 Task: Add the task  Create a new online platform for online personal styling services to the section Incident Prevention Sprint in the project BitSoft and add a Due Date to the respective task as 2024/05/20
Action: Mouse moved to (510, 423)
Screenshot: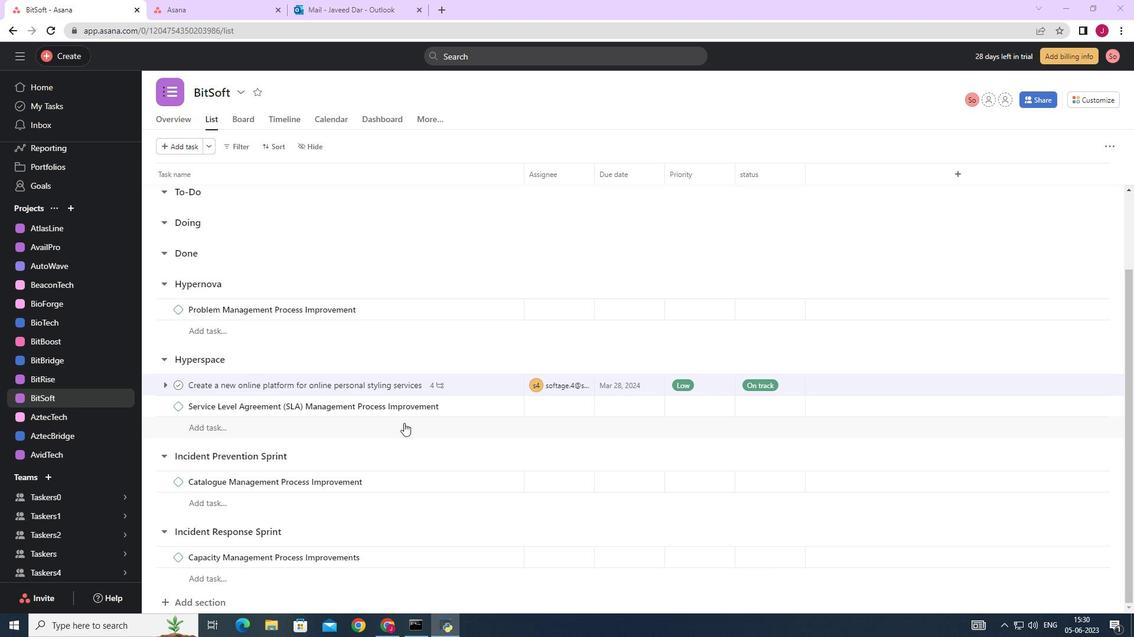 
Action: Mouse scrolled (510, 422) with delta (0, 0)
Screenshot: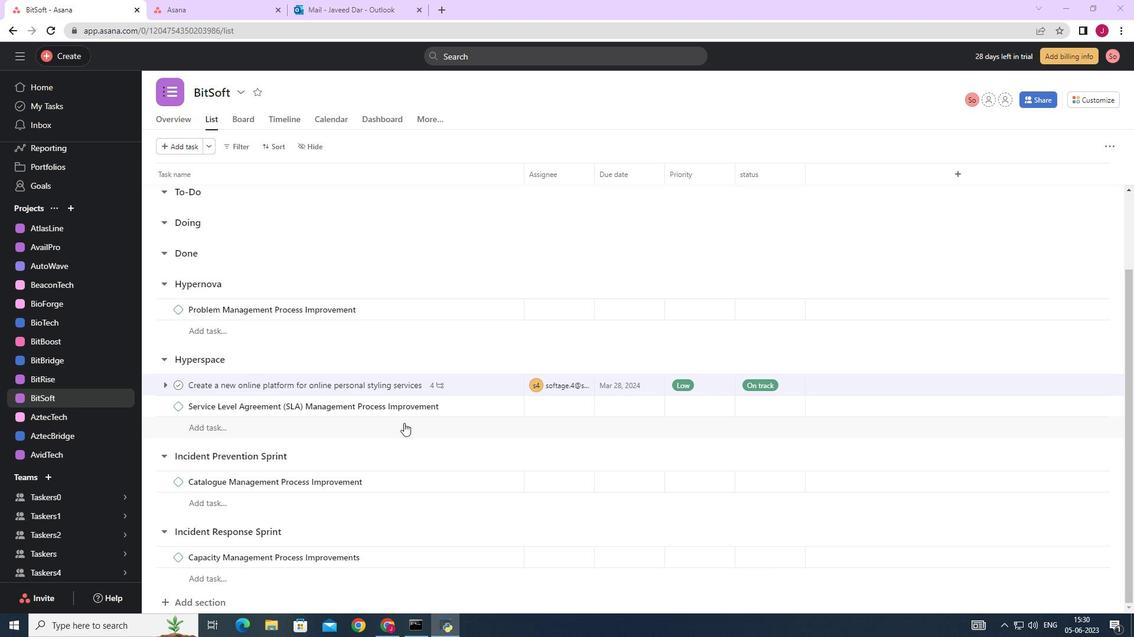
Action: Mouse moved to (510, 422)
Screenshot: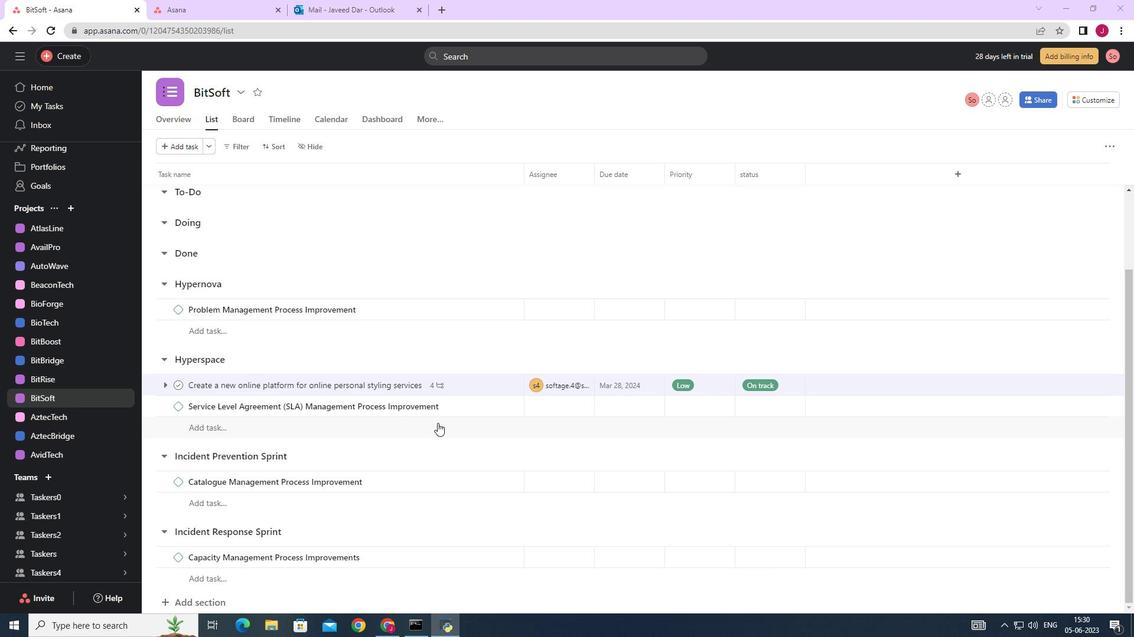 
Action: Mouse scrolled (510, 422) with delta (0, 0)
Screenshot: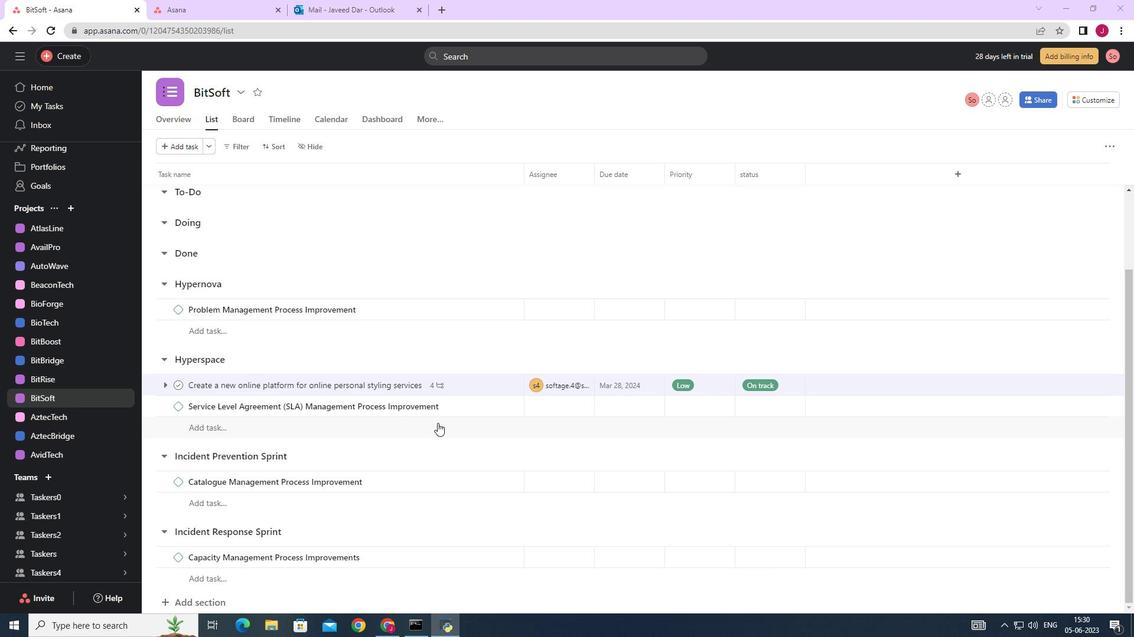 
Action: Mouse moved to (653, 386)
Screenshot: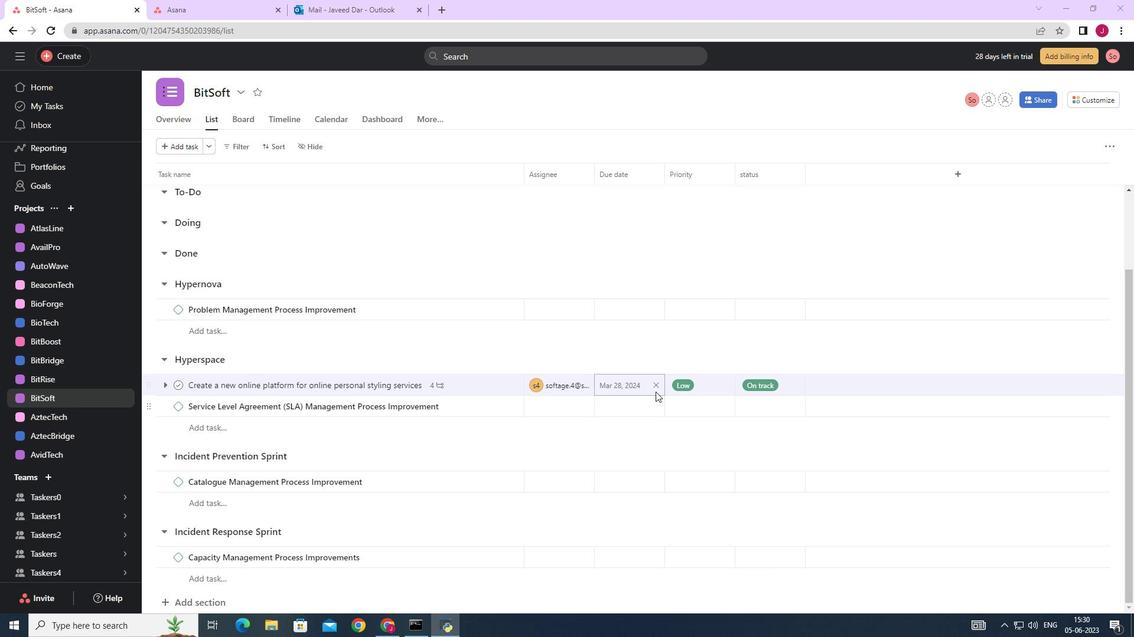 
Action: Mouse pressed left at (653, 386)
Screenshot: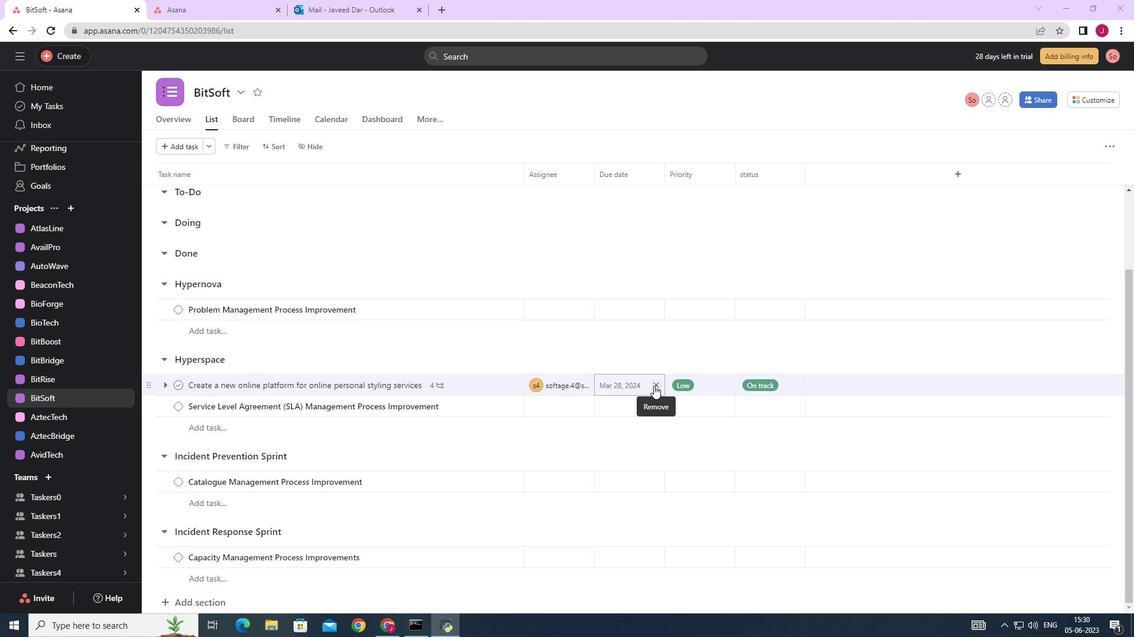 
Action: Mouse moved to (624, 384)
Screenshot: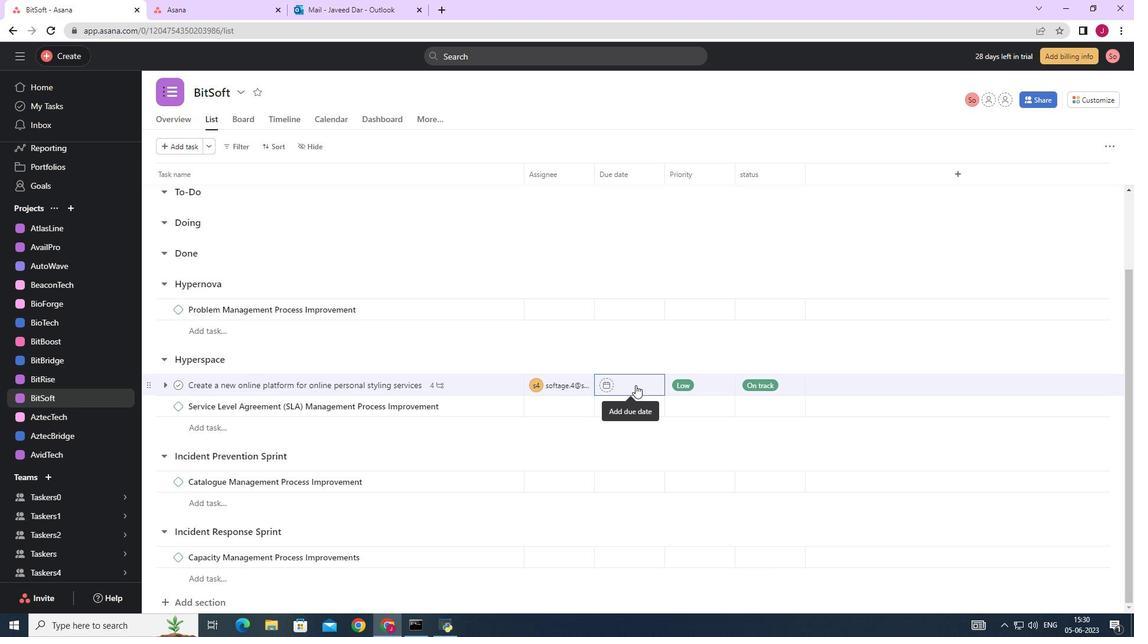 
Action: Mouse pressed left at (624, 384)
Screenshot: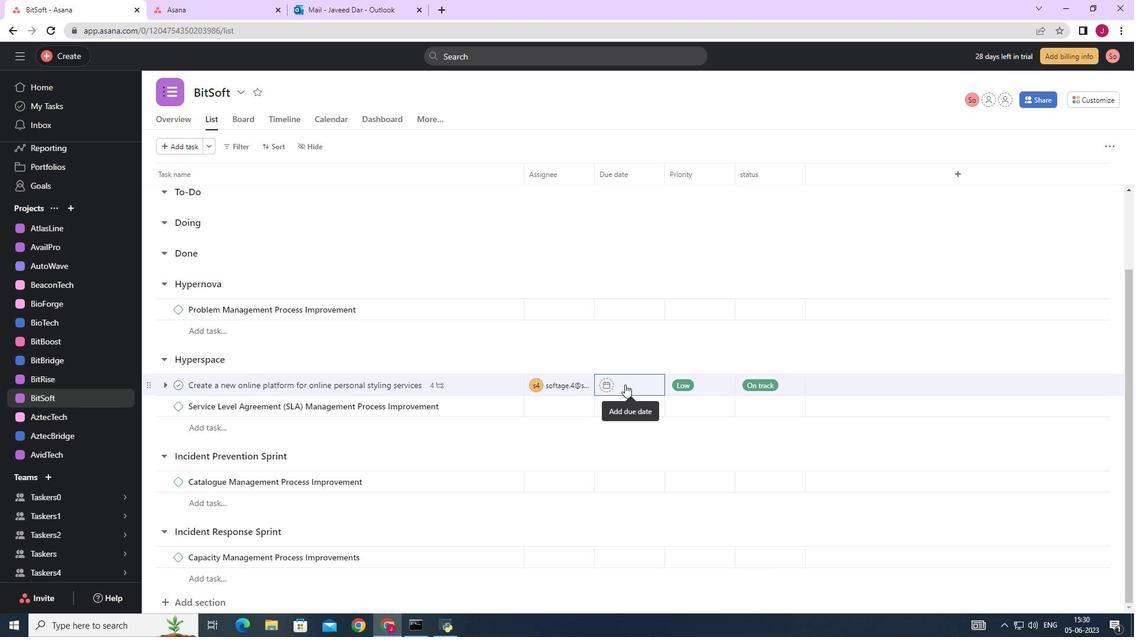 
Action: Mouse moved to (747, 199)
Screenshot: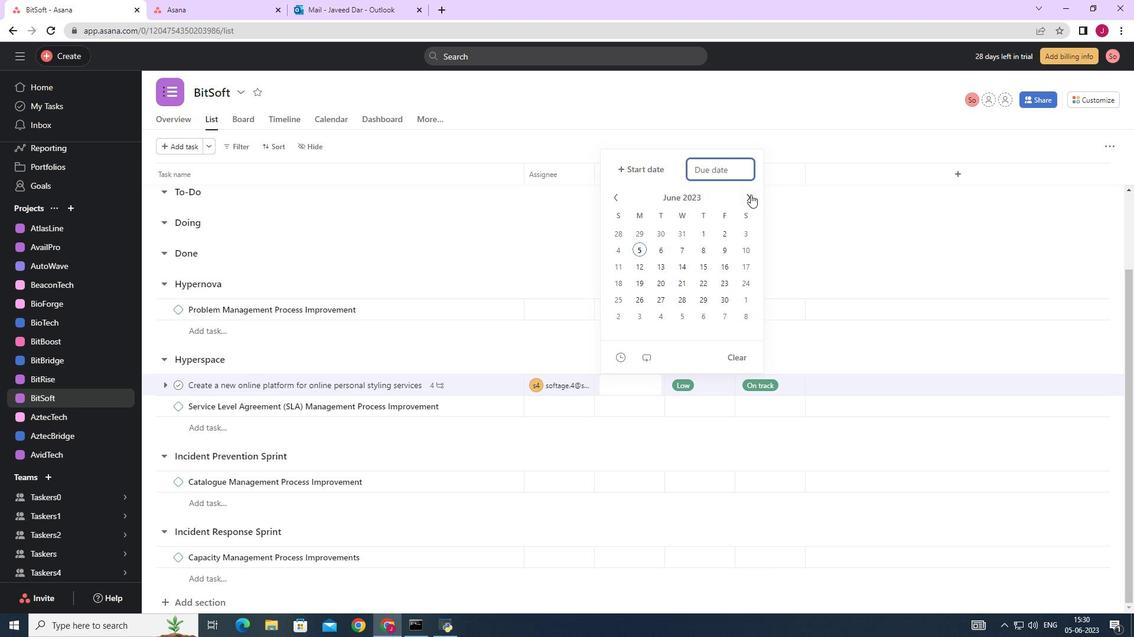 
Action: Mouse pressed left at (747, 199)
Screenshot: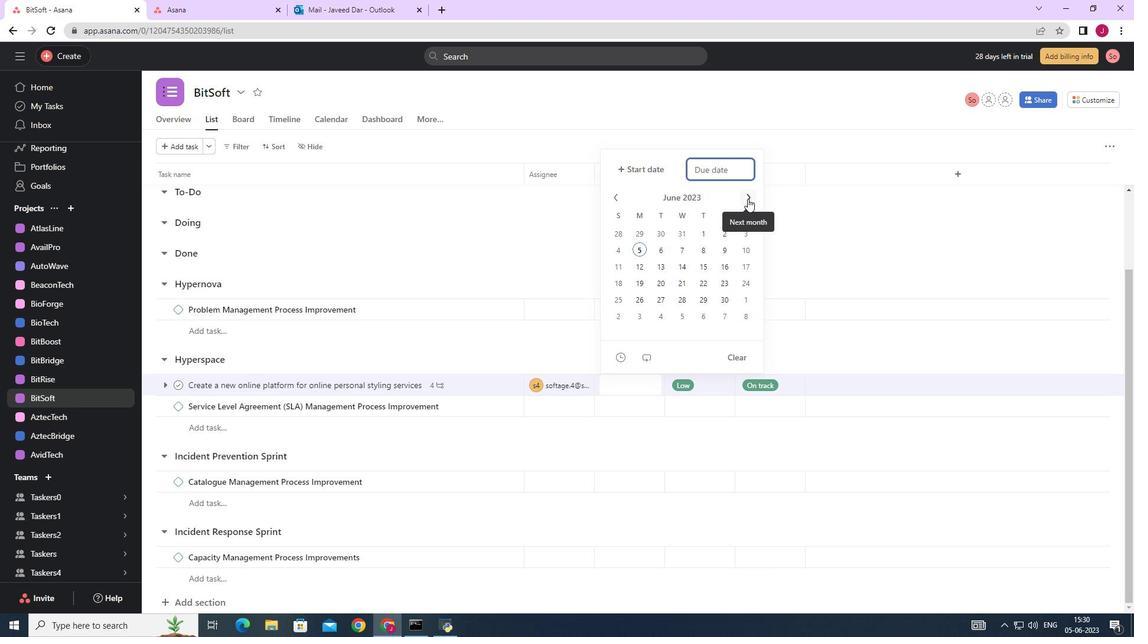 
Action: Mouse pressed left at (747, 199)
Screenshot: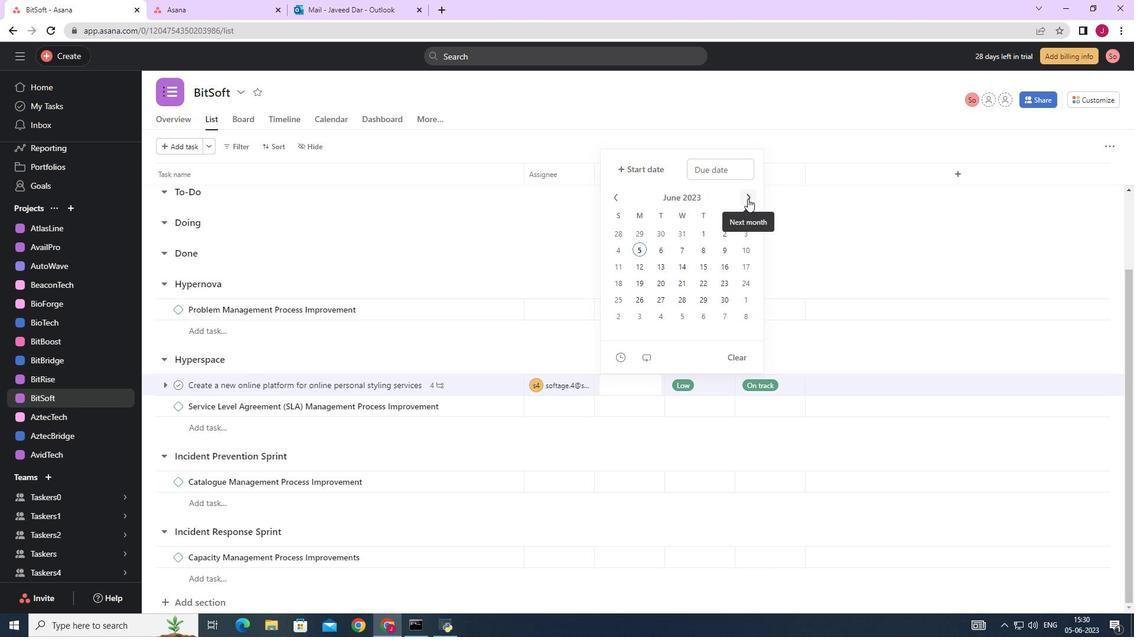 
Action: Mouse pressed left at (747, 199)
Screenshot: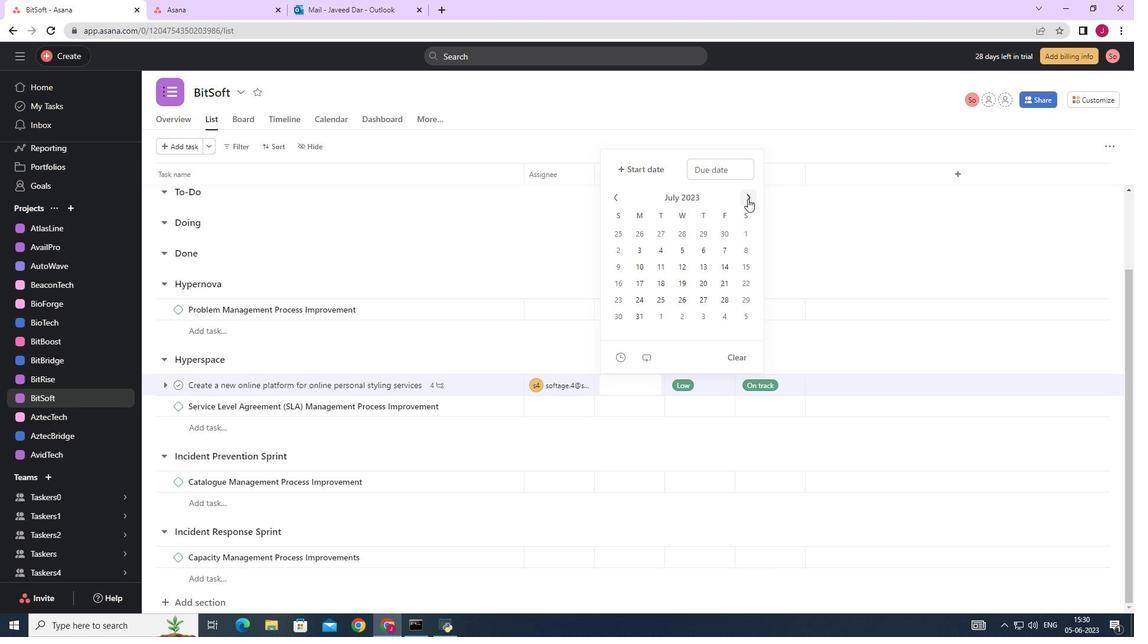 
Action: Mouse pressed left at (747, 199)
Screenshot: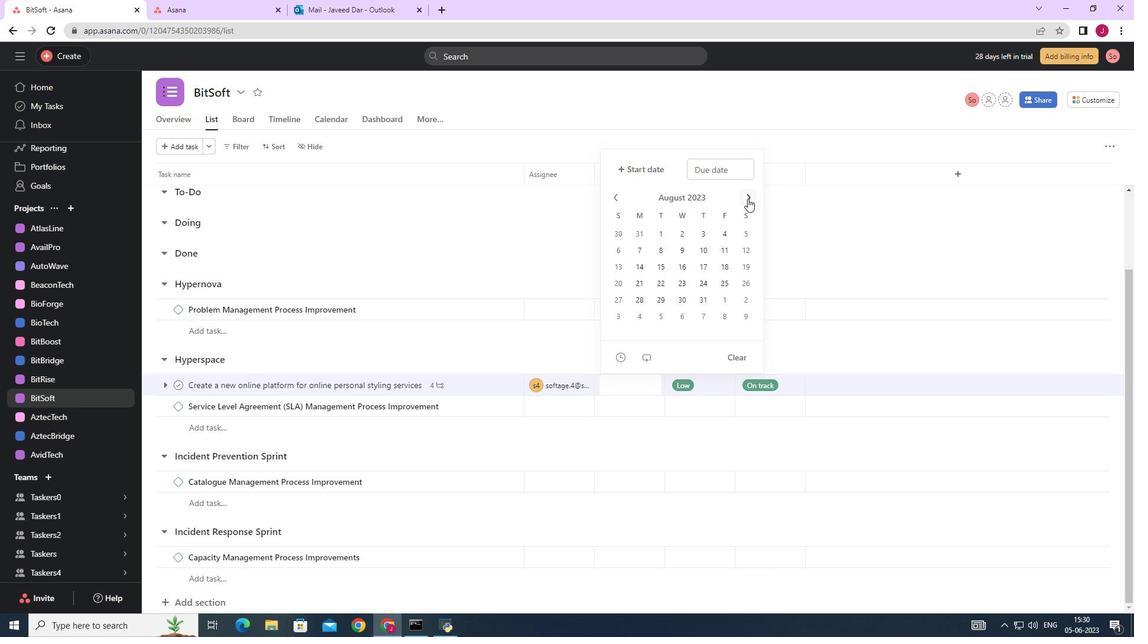 
Action: Mouse pressed left at (747, 199)
Screenshot: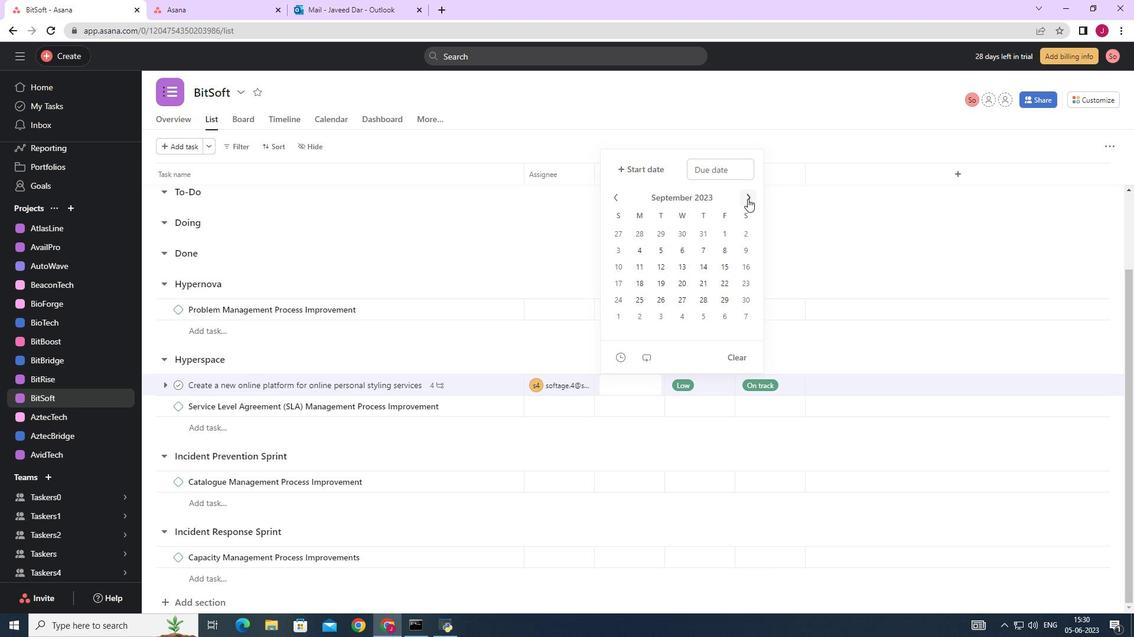 
Action: Mouse pressed left at (747, 199)
Screenshot: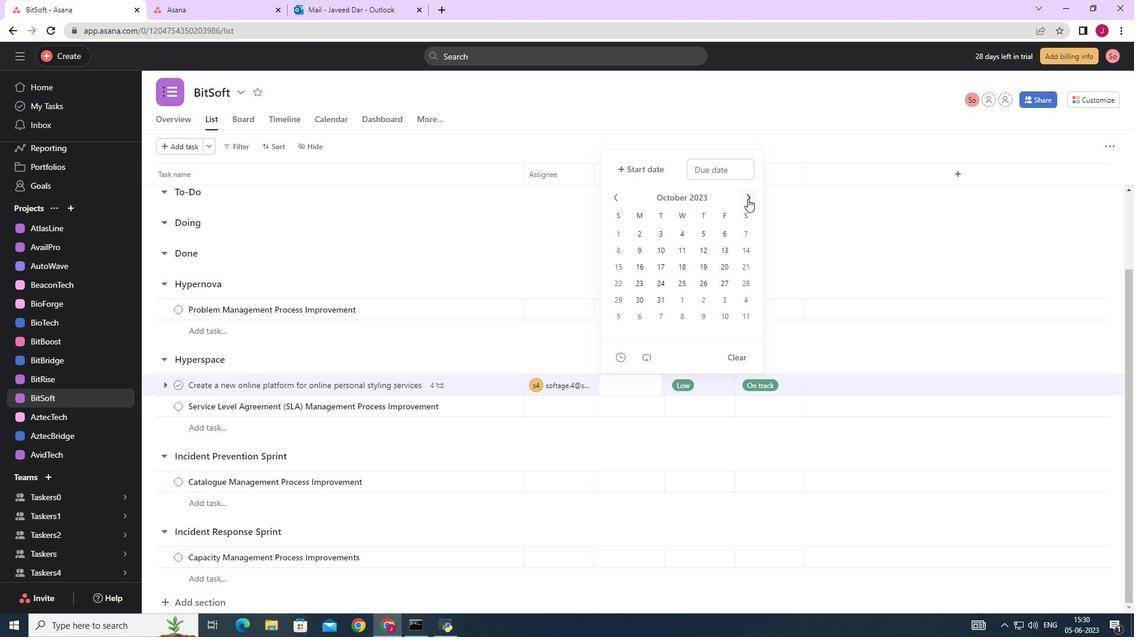 
Action: Mouse moved to (509, 384)
Screenshot: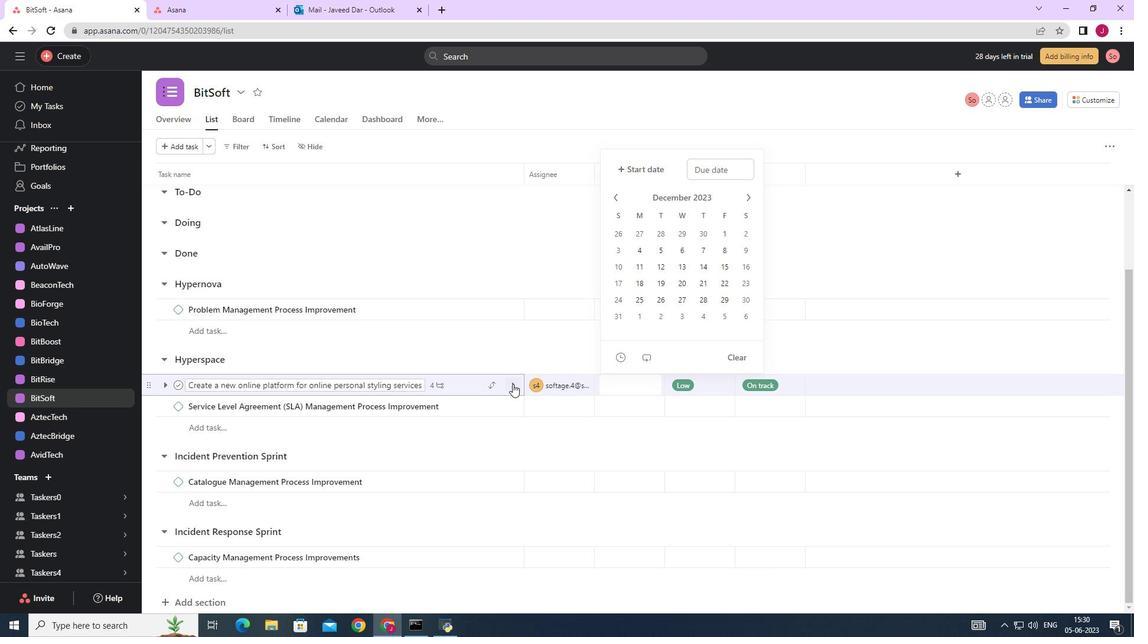 
Action: Mouse pressed left at (509, 384)
Screenshot: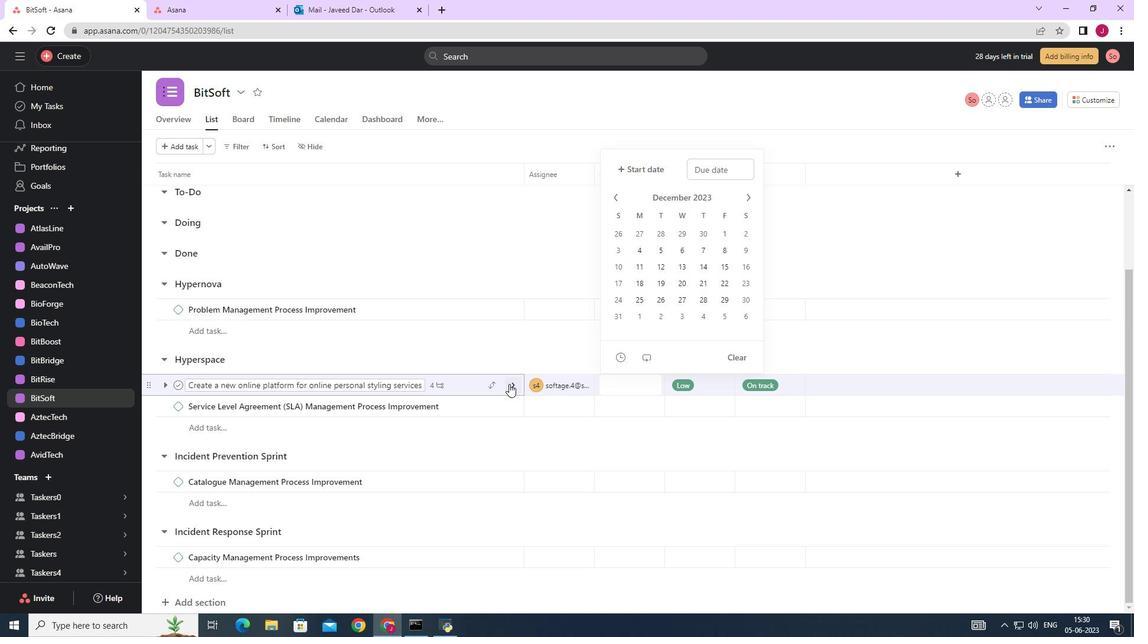 
Action: Mouse moved to (492, 385)
Screenshot: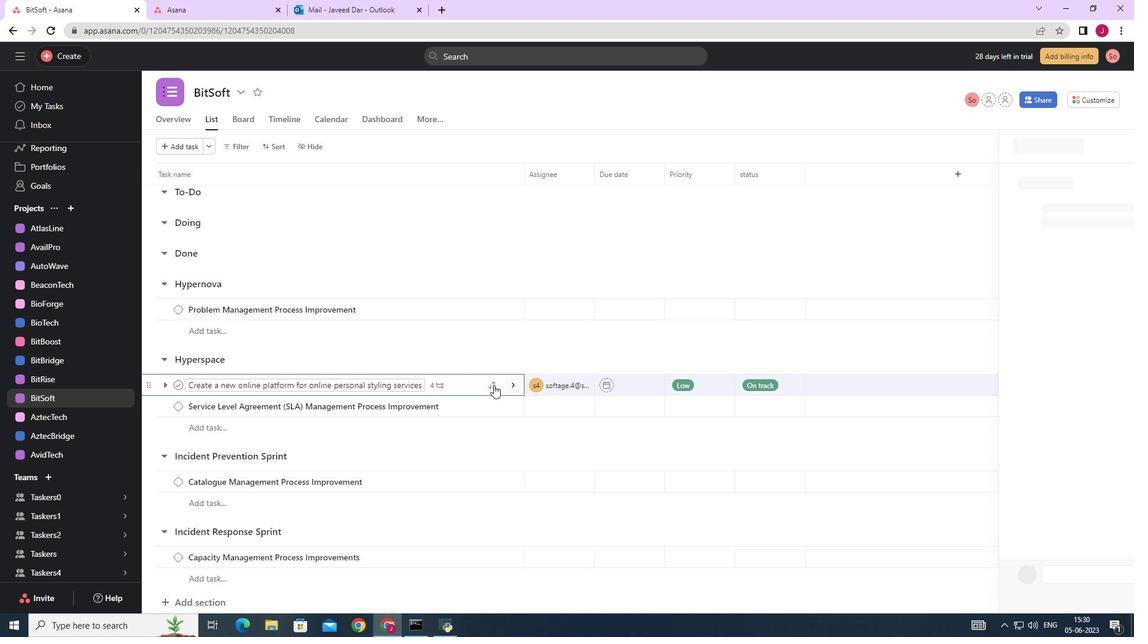 
Action: Mouse pressed left at (492, 385)
Screenshot: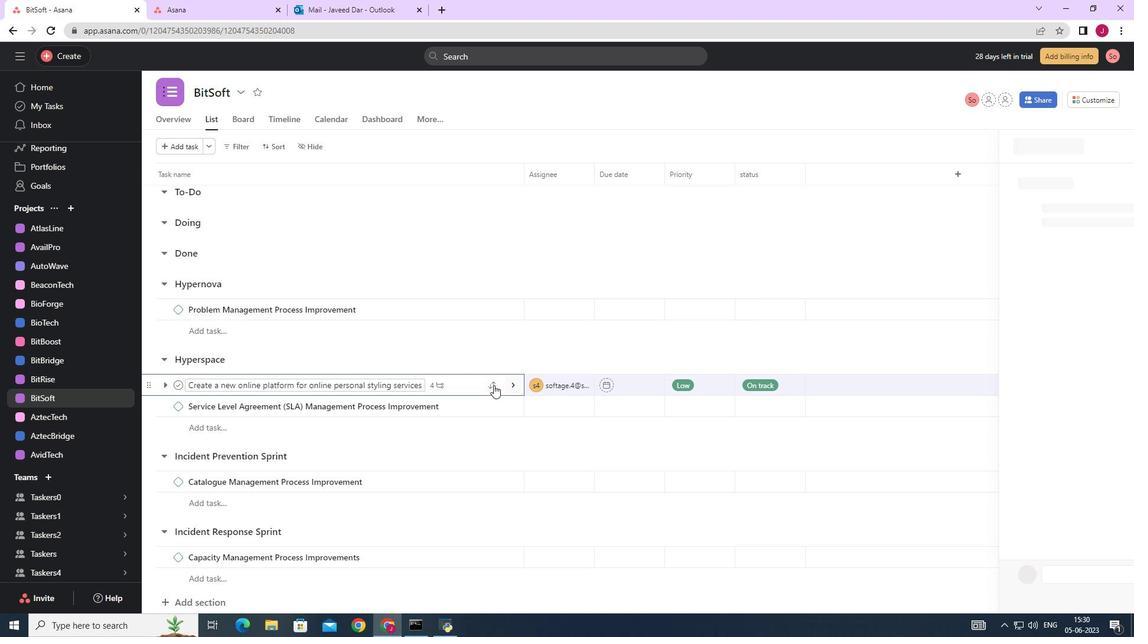 
Action: Mouse moved to (1118, 142)
Screenshot: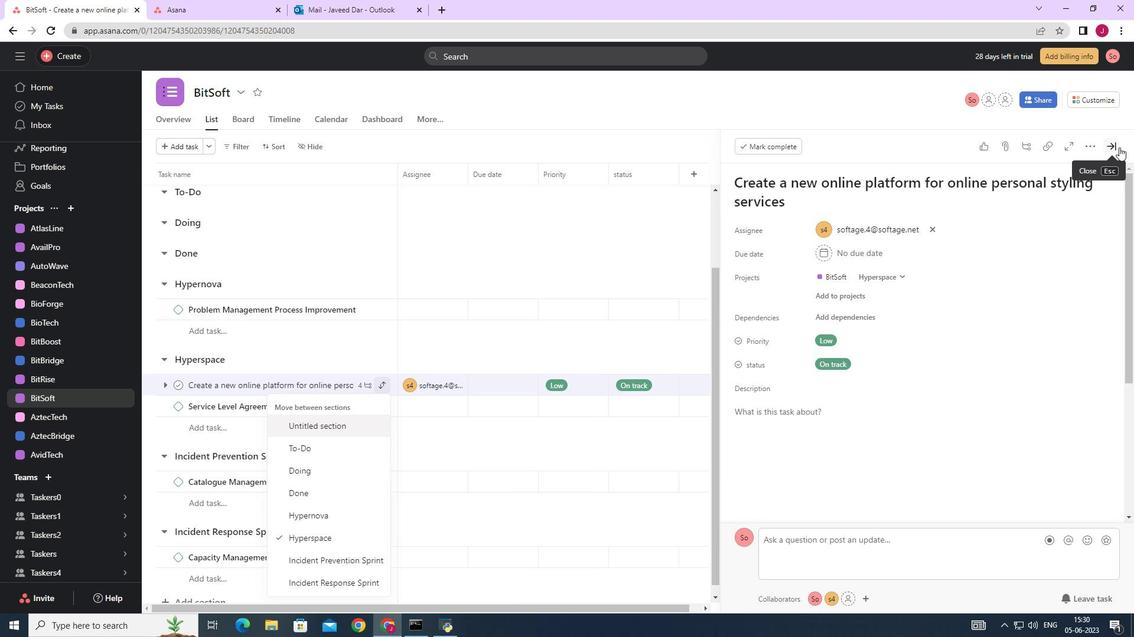 
Action: Mouse pressed left at (1118, 142)
Screenshot: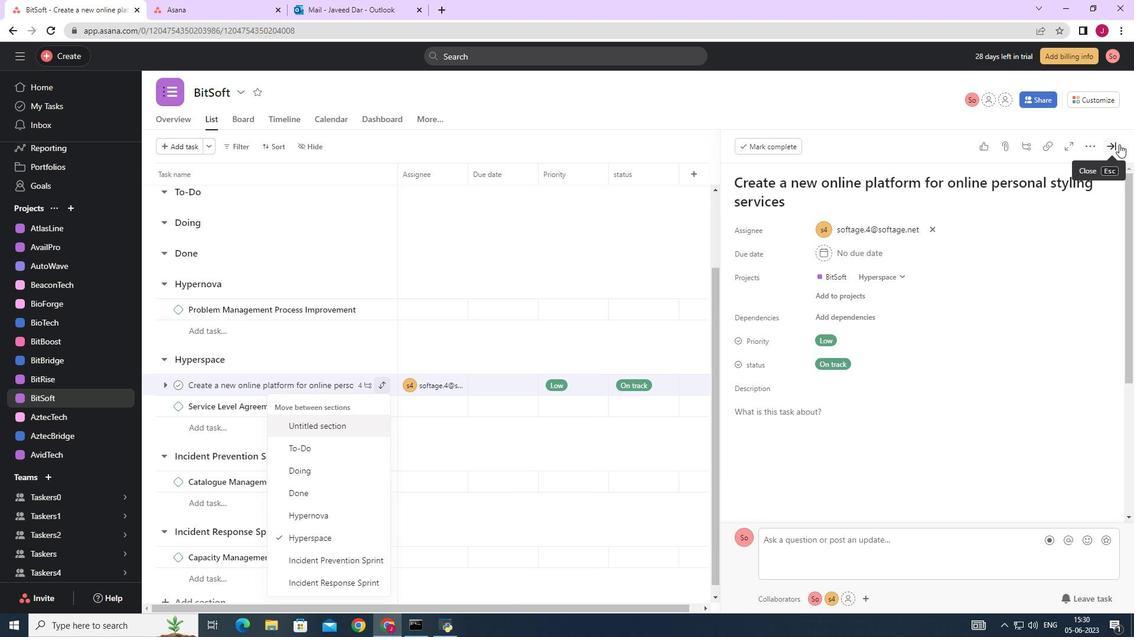 
Action: Mouse moved to (493, 381)
Screenshot: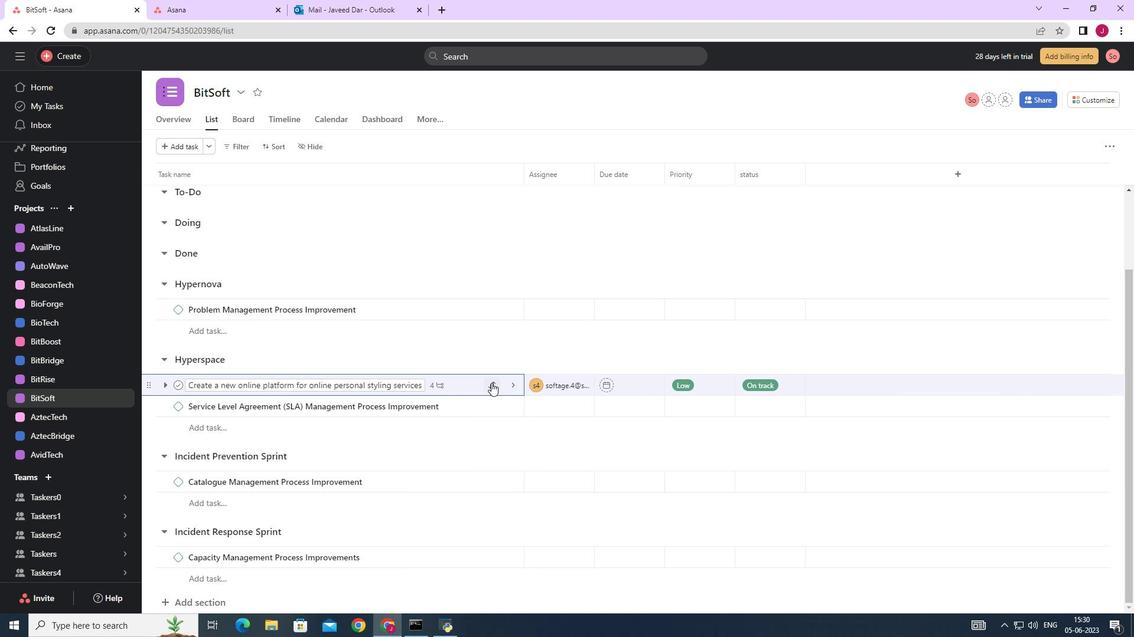 
Action: Mouse pressed left at (493, 381)
Screenshot: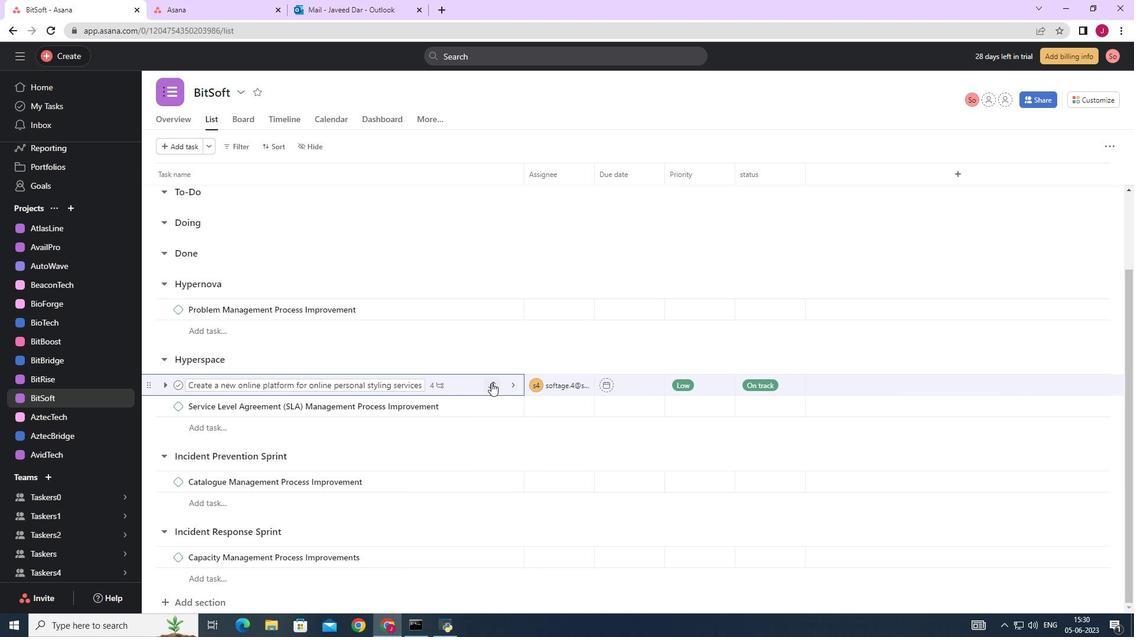 
Action: Mouse moved to (436, 562)
Screenshot: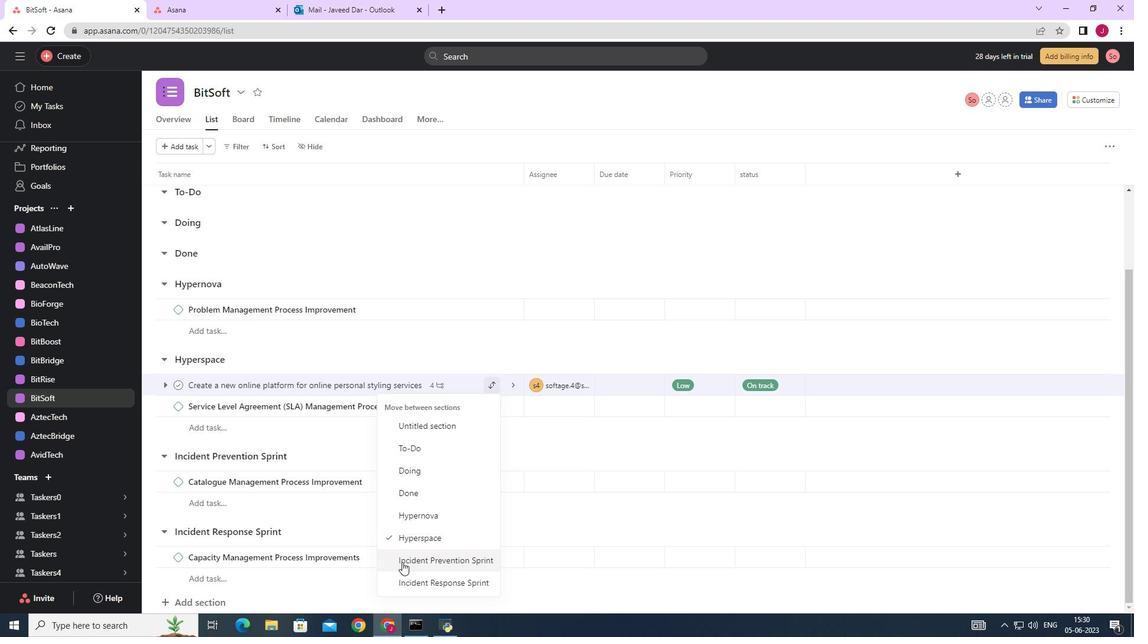 
Action: Mouse pressed left at (436, 562)
Screenshot: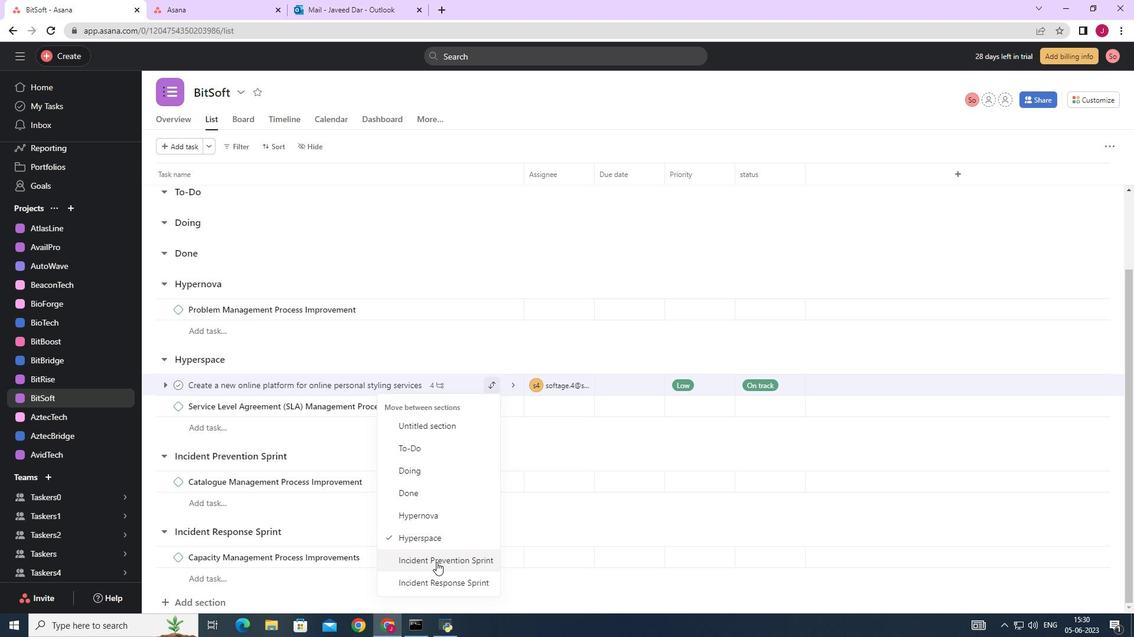 
Action: Mouse moved to (635, 462)
Screenshot: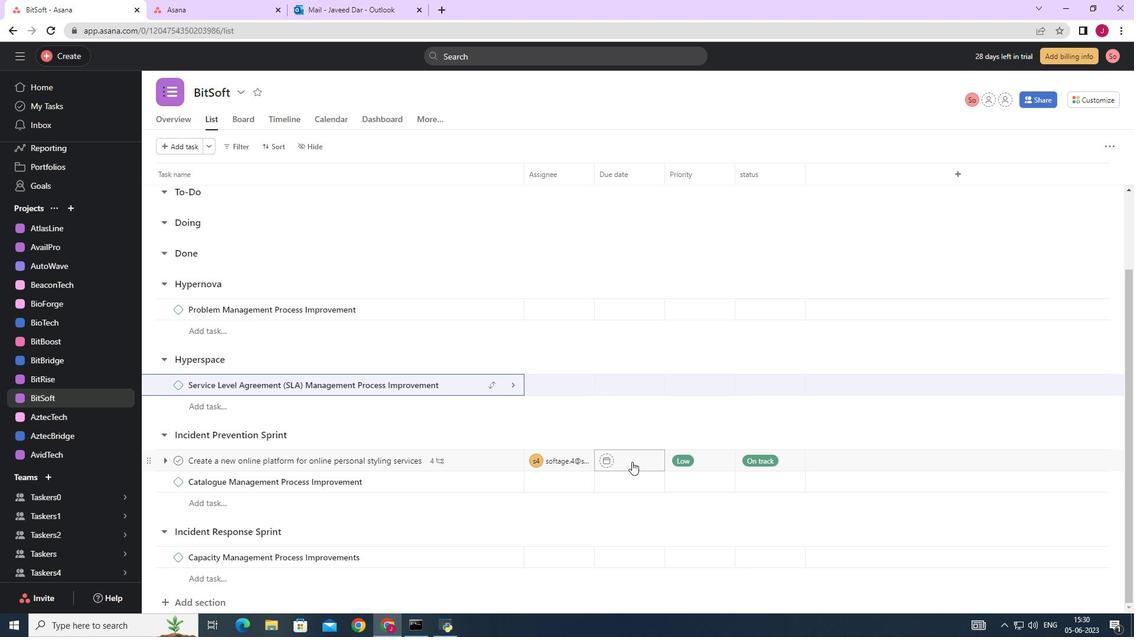 
Action: Mouse pressed left at (635, 462)
Screenshot: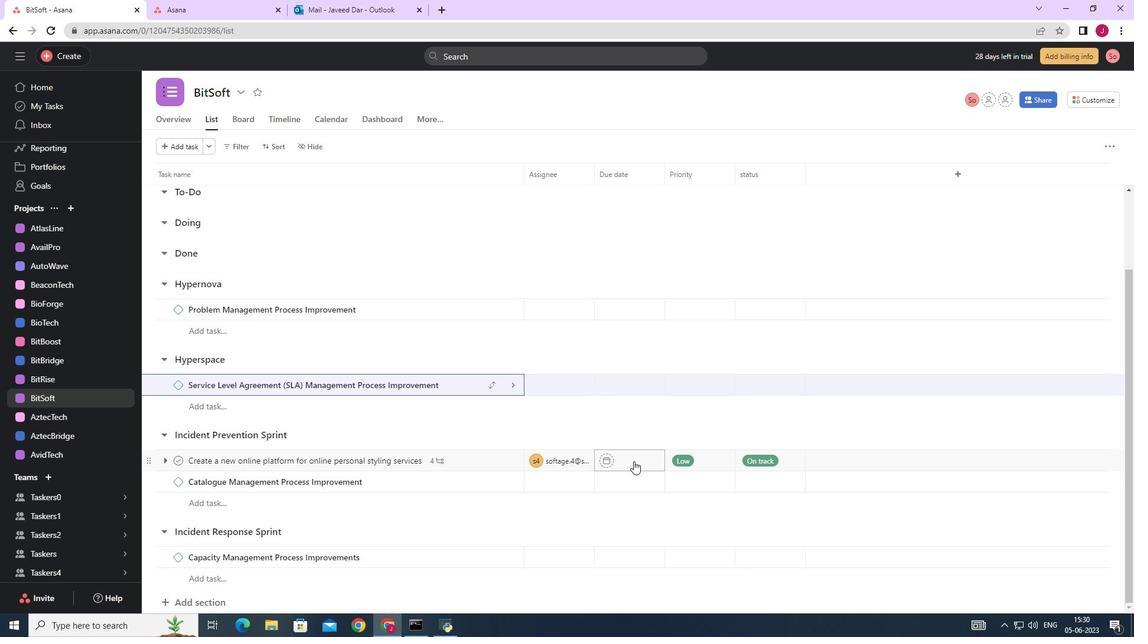 
Action: Mouse moved to (747, 274)
Screenshot: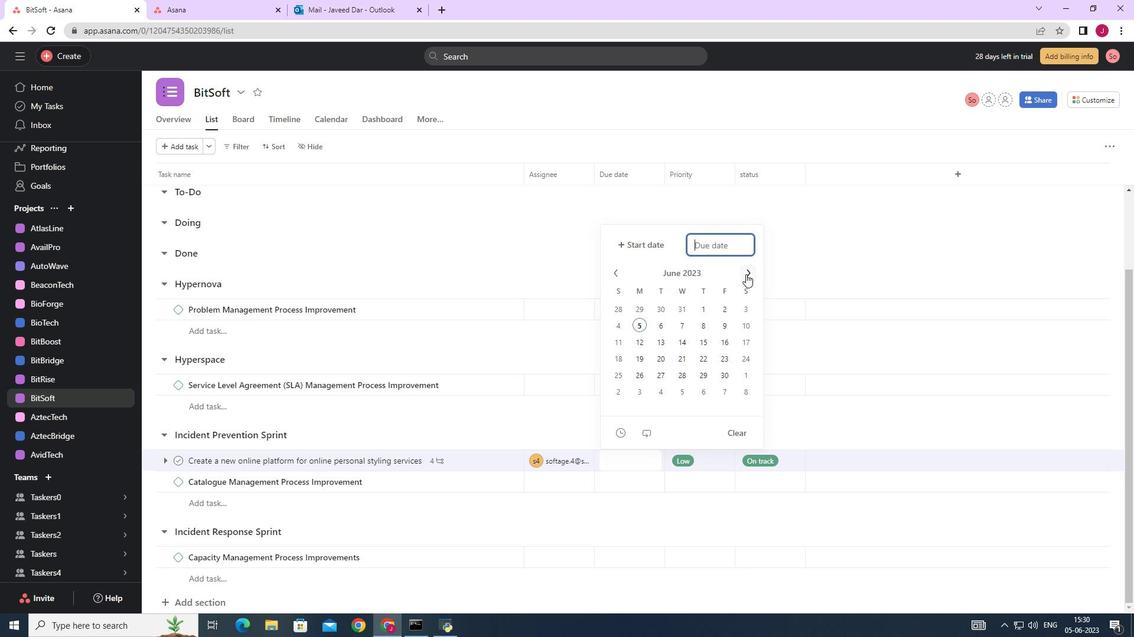 
Action: Mouse pressed left at (747, 274)
Screenshot: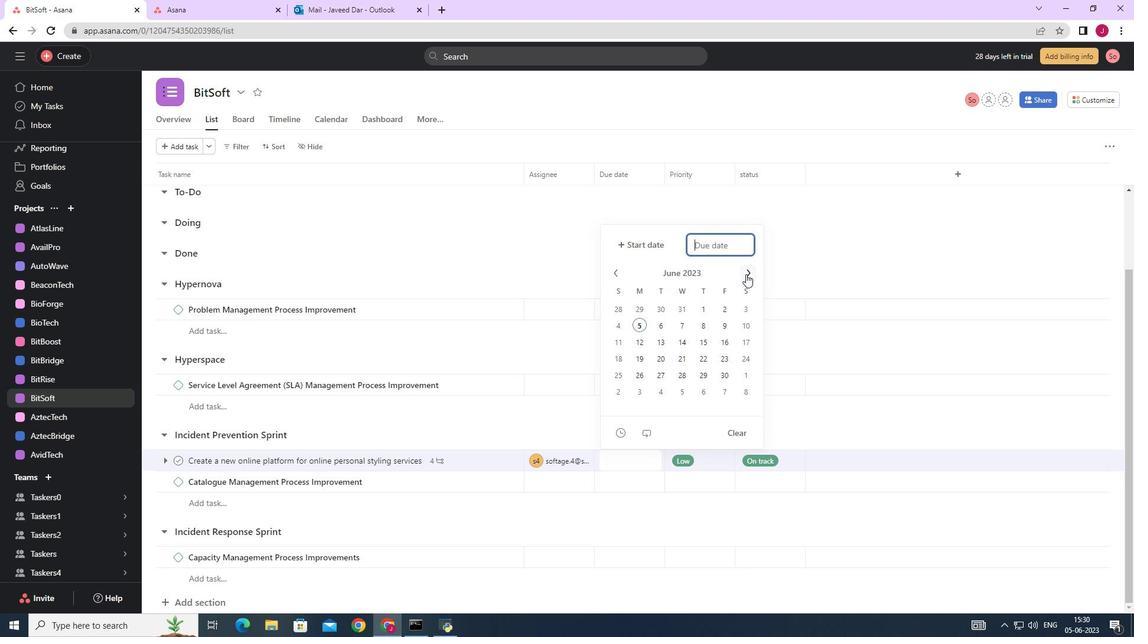 
Action: Mouse pressed left at (747, 274)
Screenshot: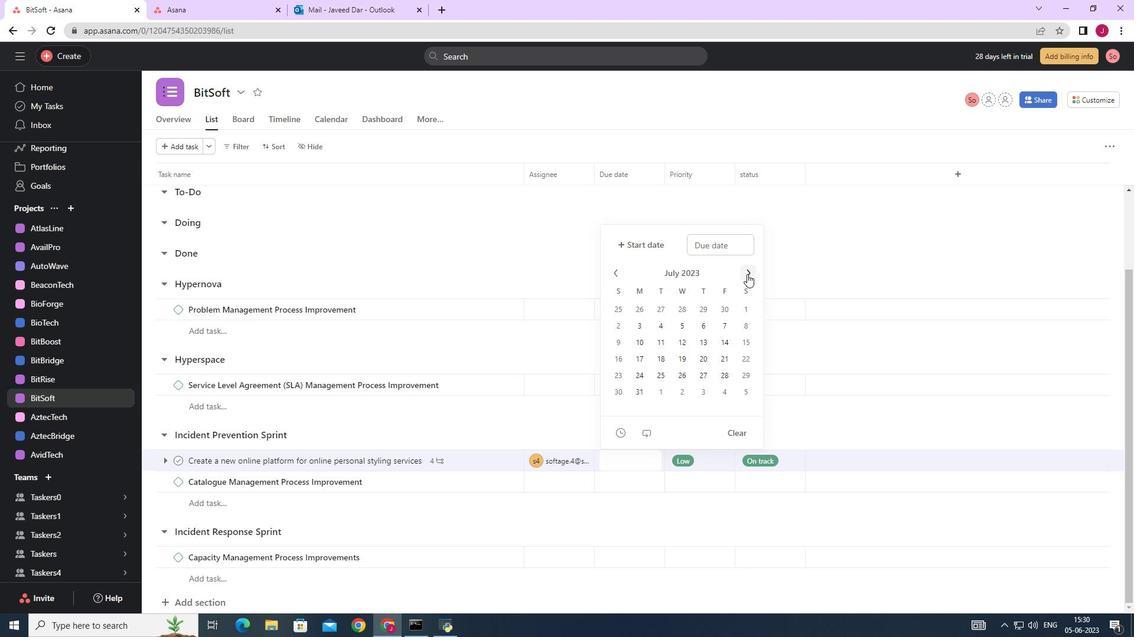 
Action: Mouse pressed left at (747, 274)
Screenshot: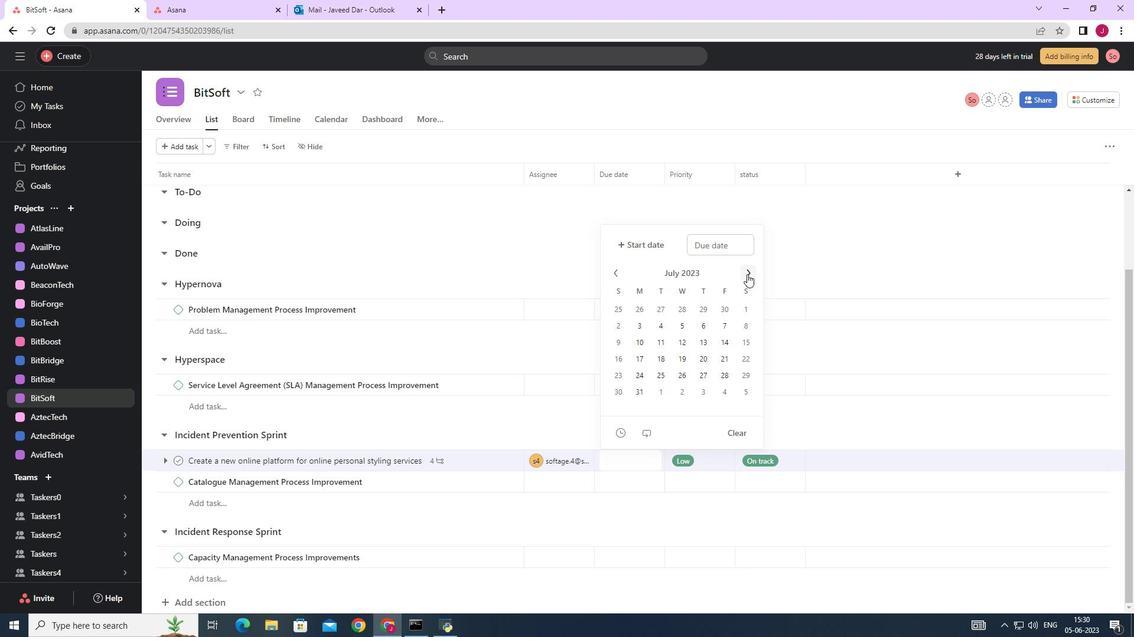 
Action: Mouse pressed left at (747, 274)
Screenshot: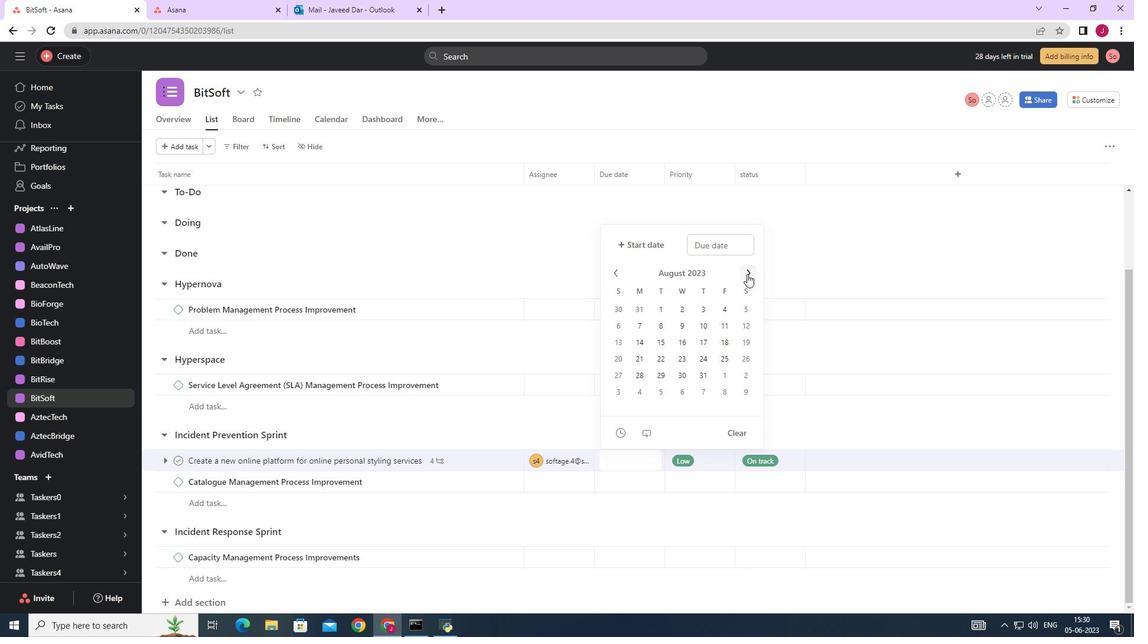 
Action: Mouse pressed left at (747, 274)
Screenshot: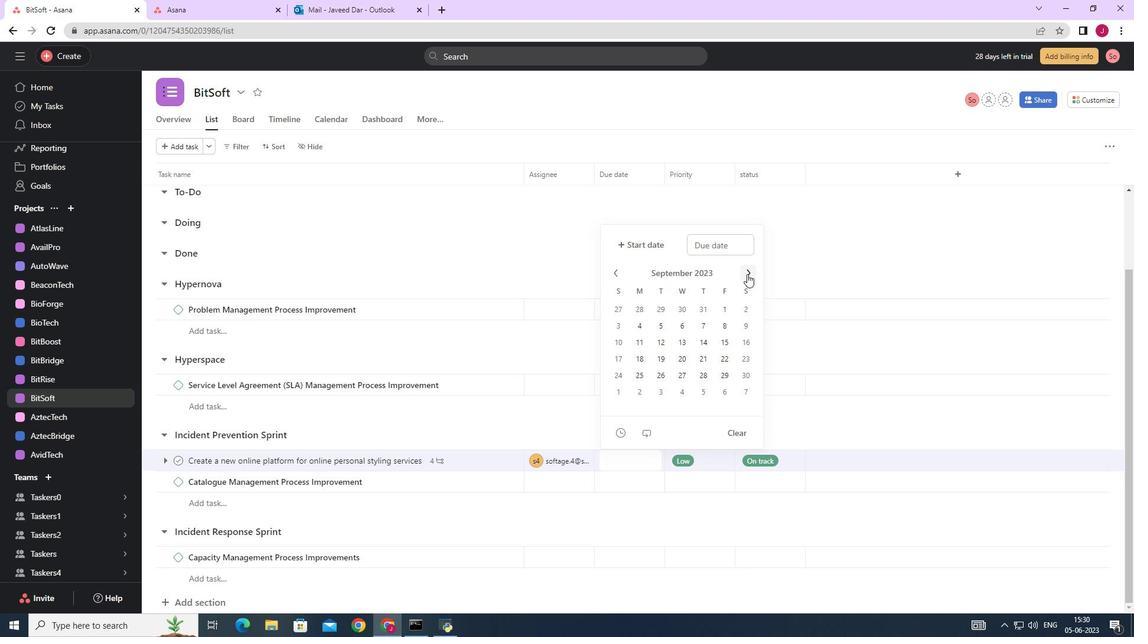 
Action: Mouse pressed left at (747, 274)
Screenshot: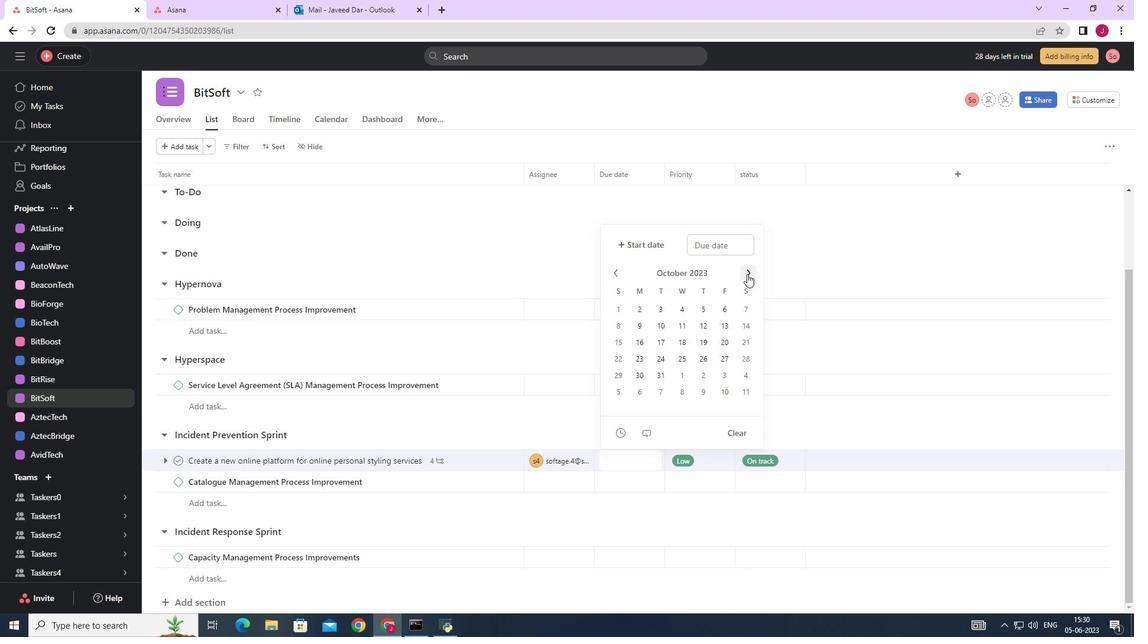 
Action: Mouse pressed left at (747, 274)
Screenshot: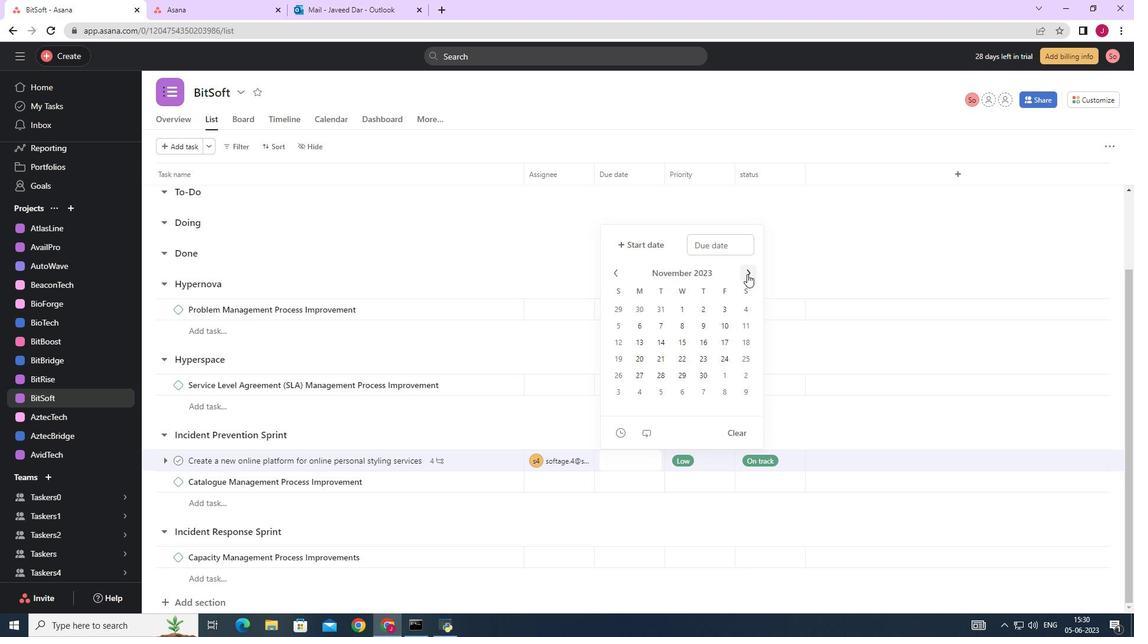 
Action: Mouse pressed left at (747, 274)
Screenshot: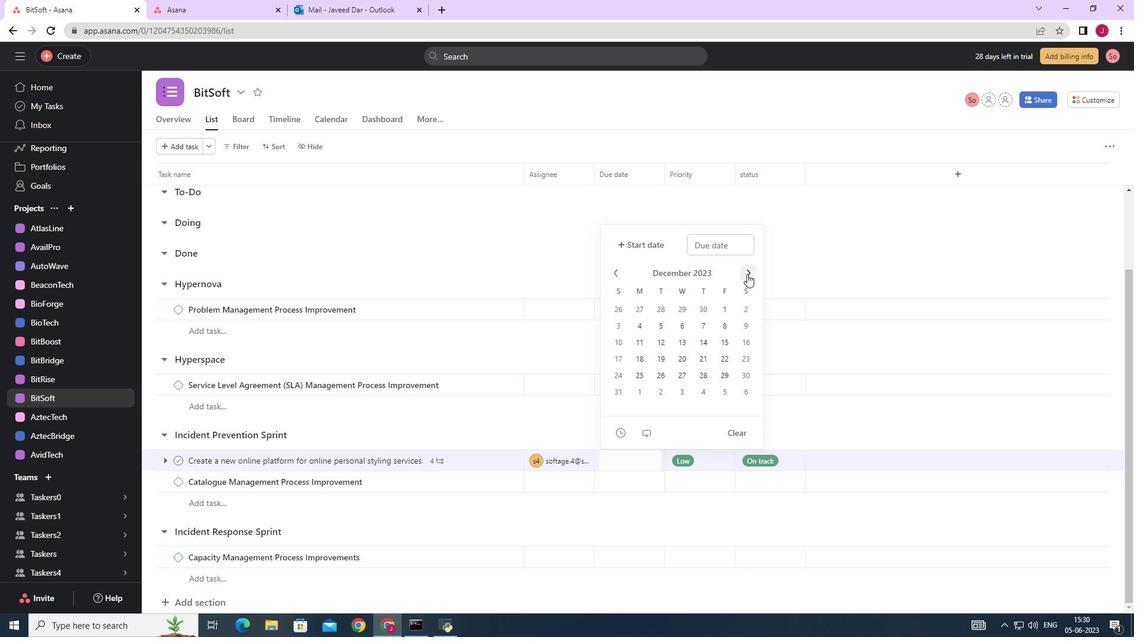 
Action: Mouse pressed left at (747, 274)
Screenshot: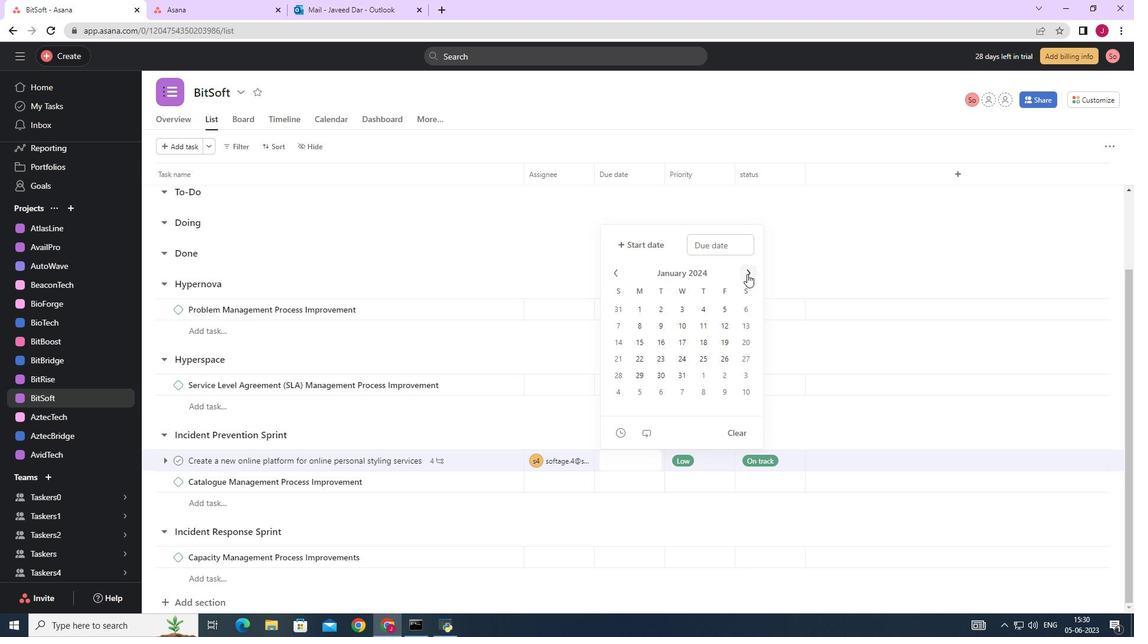 
Action: Mouse pressed left at (747, 274)
Screenshot: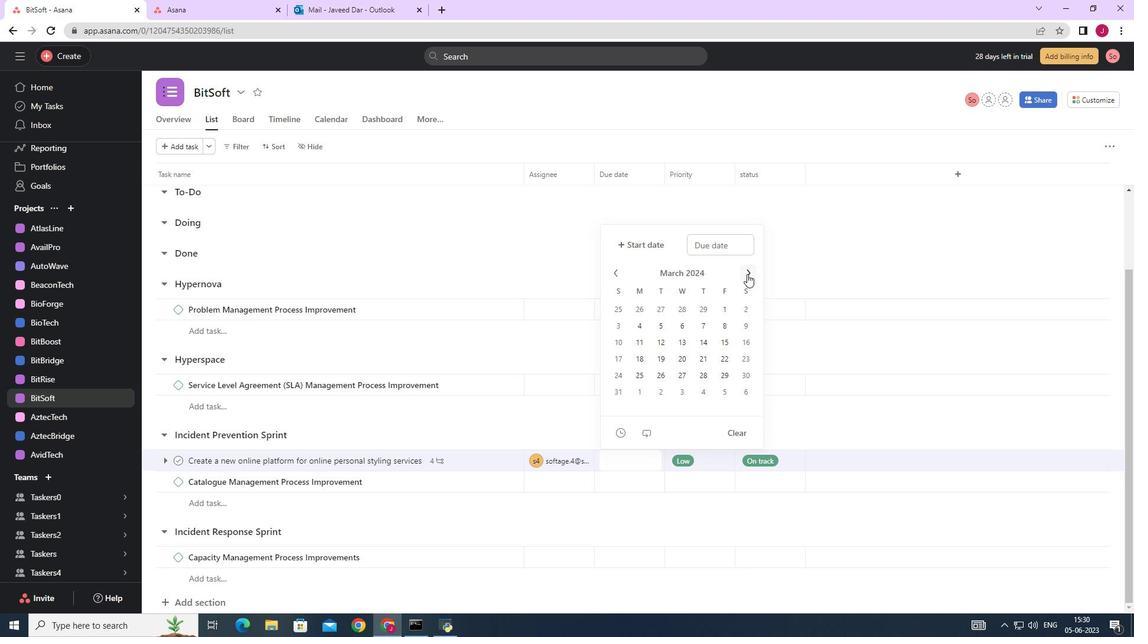 
Action: Mouse pressed left at (747, 274)
Screenshot: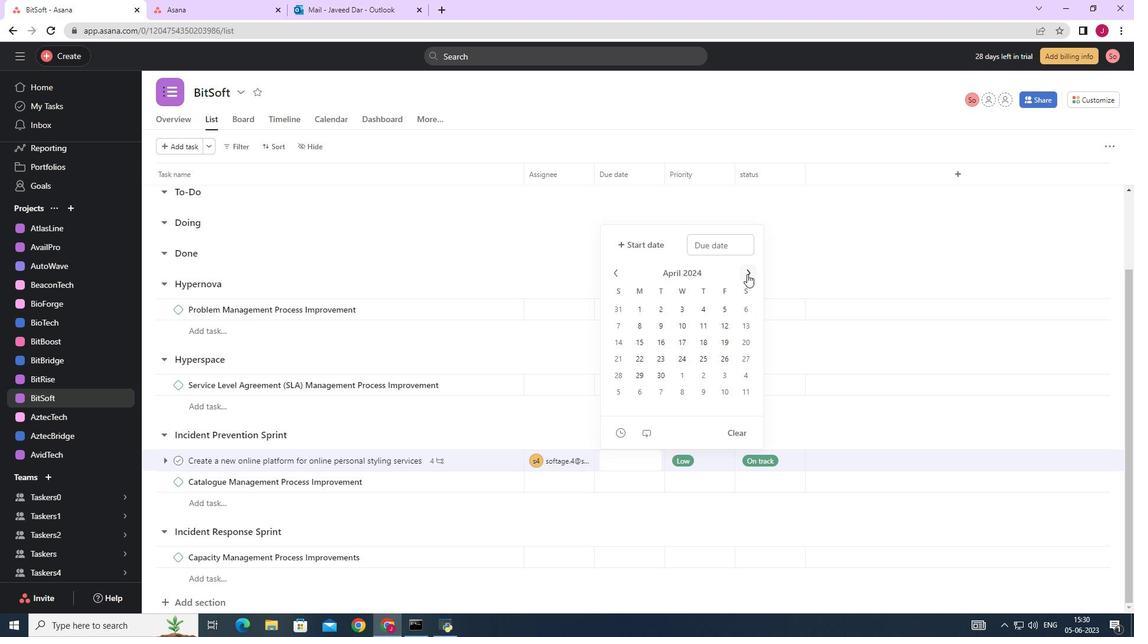 
Action: Mouse moved to (640, 357)
Screenshot: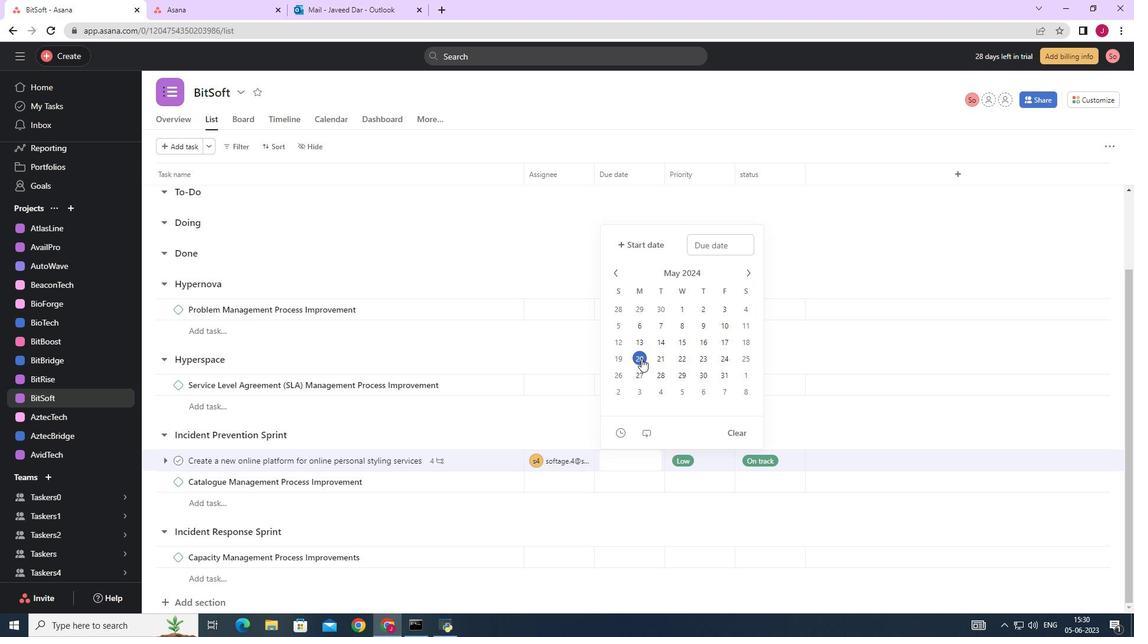 
Action: Mouse pressed left at (640, 357)
Screenshot: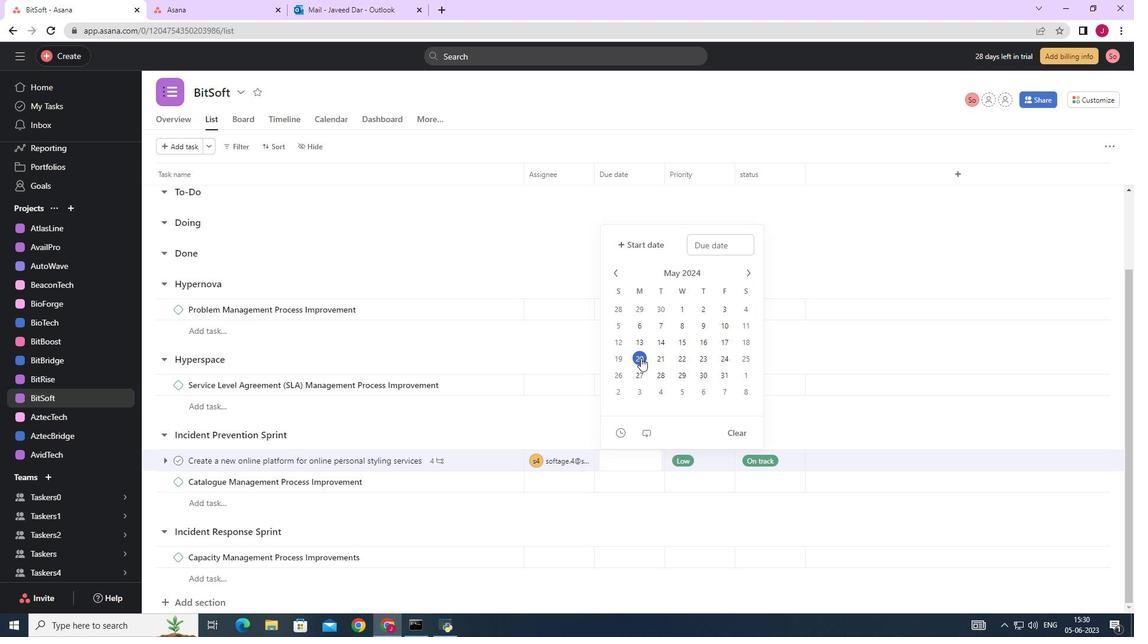 
Action: Mouse moved to (899, 226)
Screenshot: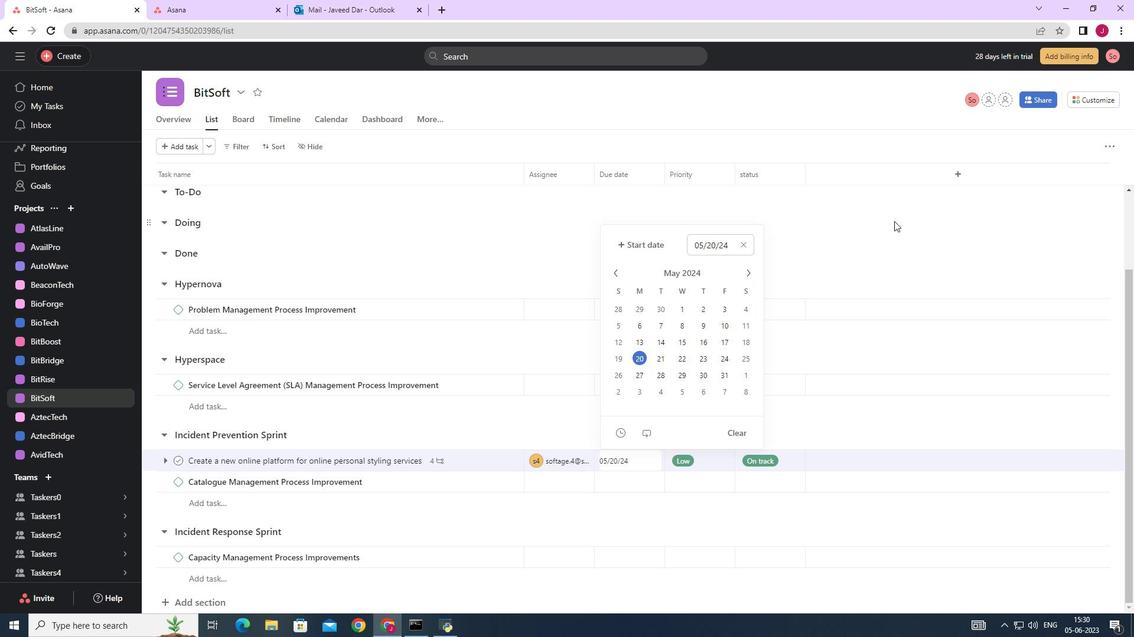
Action: Mouse pressed left at (899, 226)
Screenshot: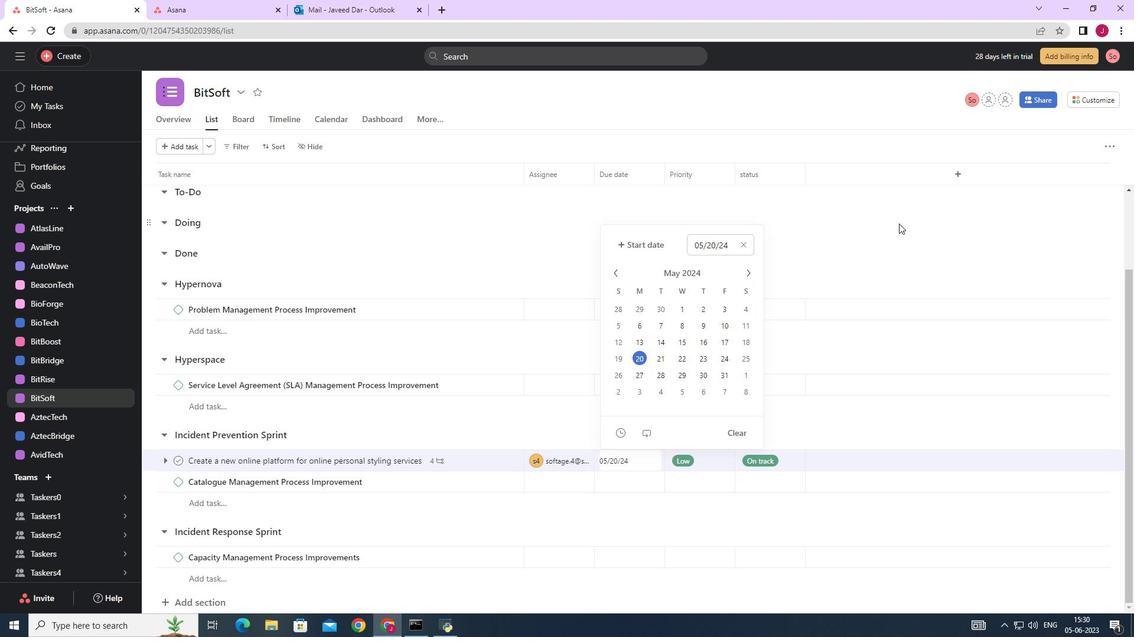 
Action: Mouse moved to (899, 226)
Screenshot: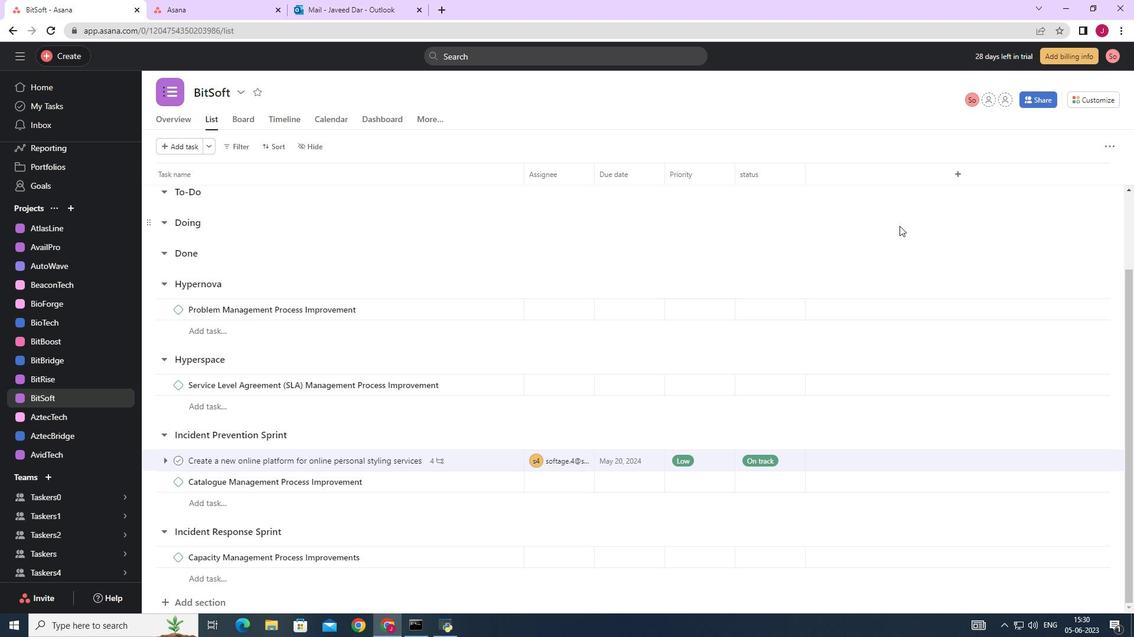 
